 Task: Create a section Epic Expedition and in the section, add a milestone Network Upgrade in the project ArmorTech
Action: Mouse moved to (477, 427)
Screenshot: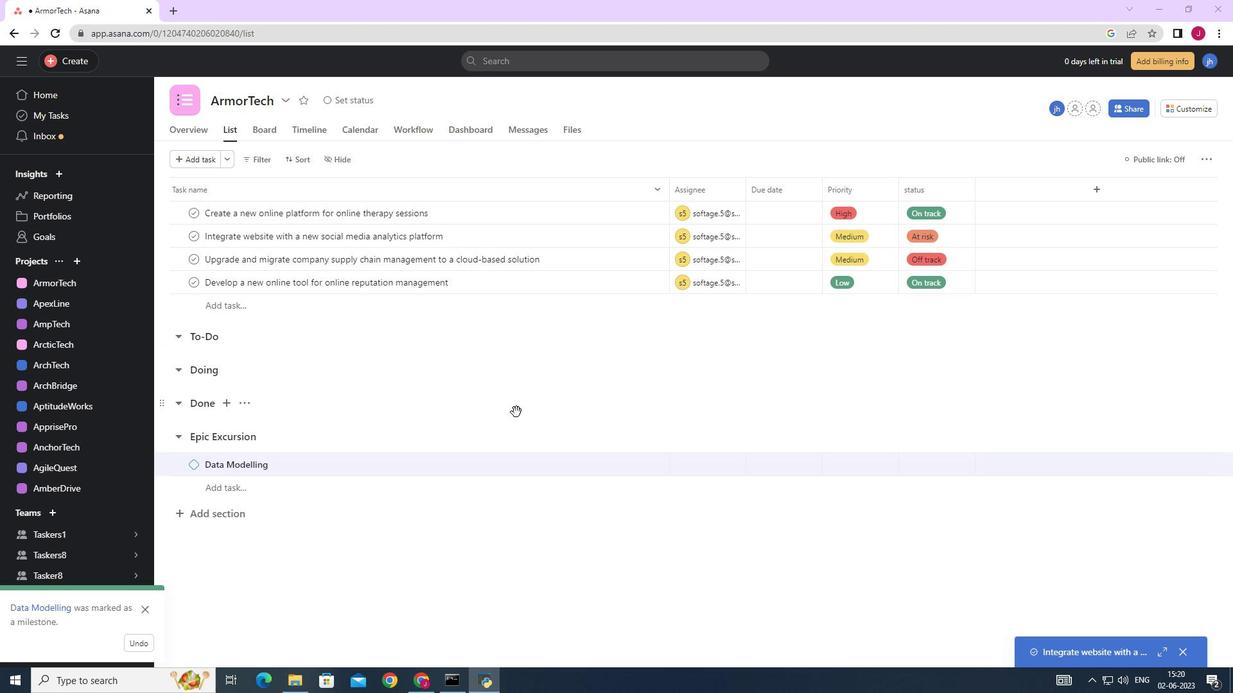 
Action: Mouse scrolled (477, 427) with delta (0, 0)
Screenshot: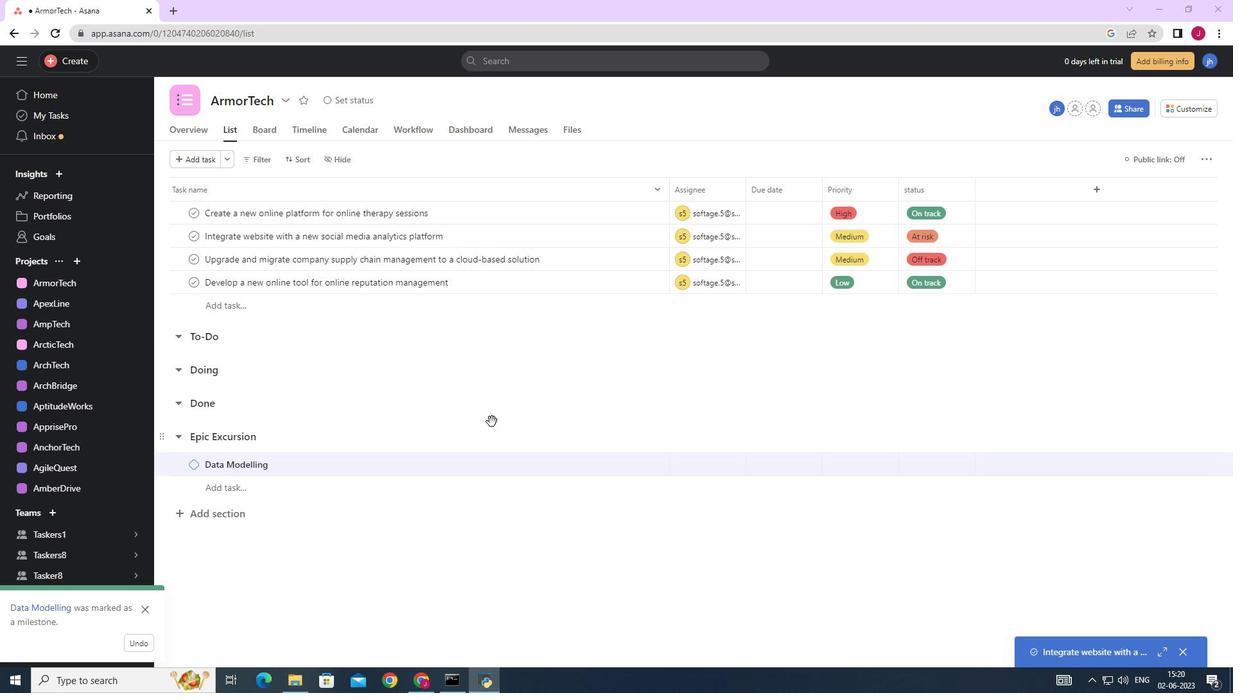 
Action: Mouse moved to (477, 427)
Screenshot: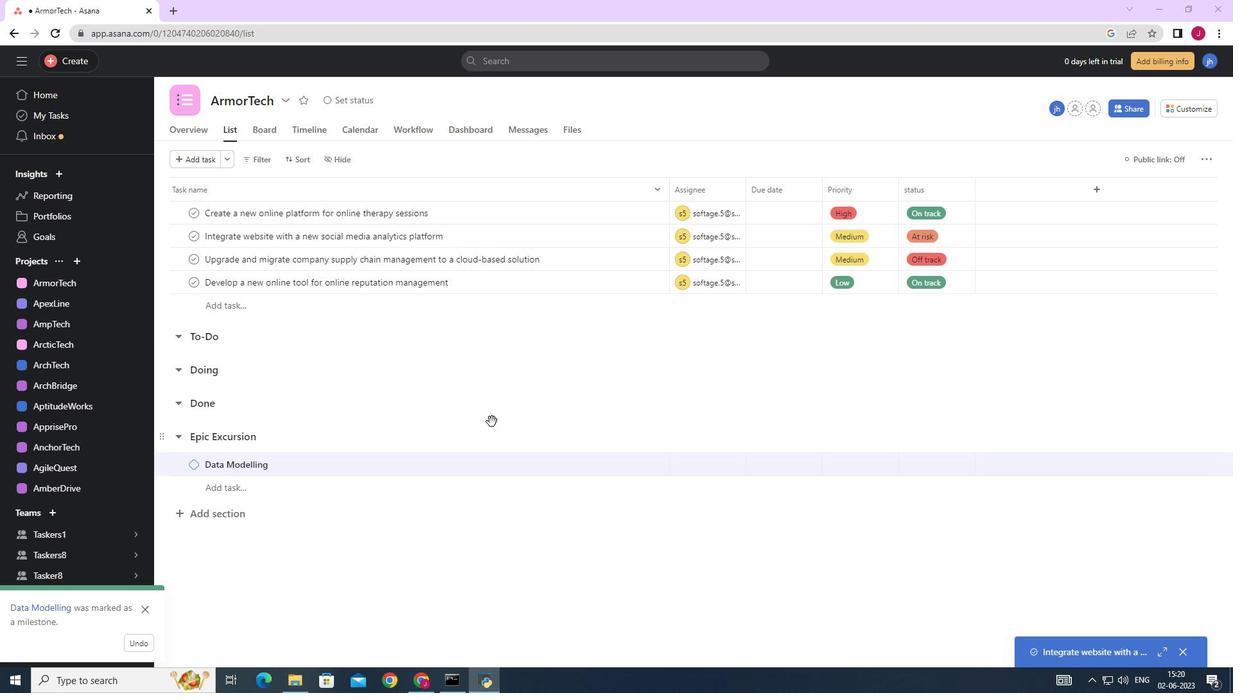 
Action: Mouse scrolled (477, 427) with delta (0, 0)
Screenshot: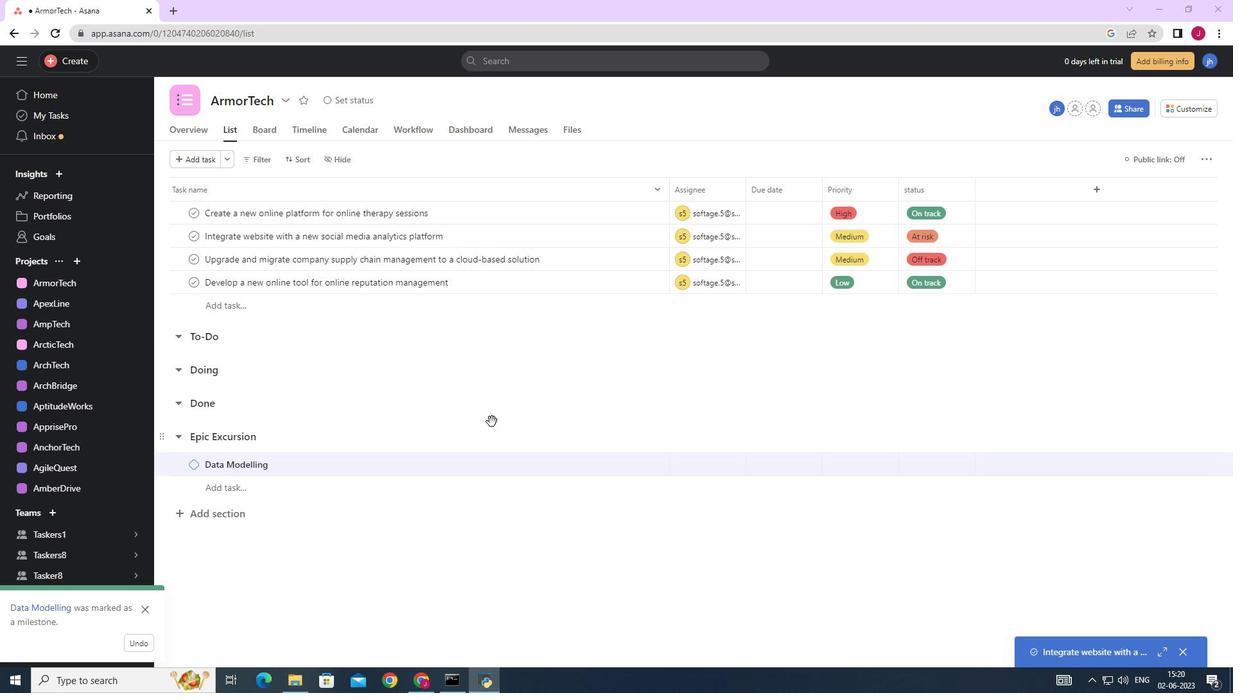 
Action: Mouse scrolled (477, 427) with delta (0, 0)
Screenshot: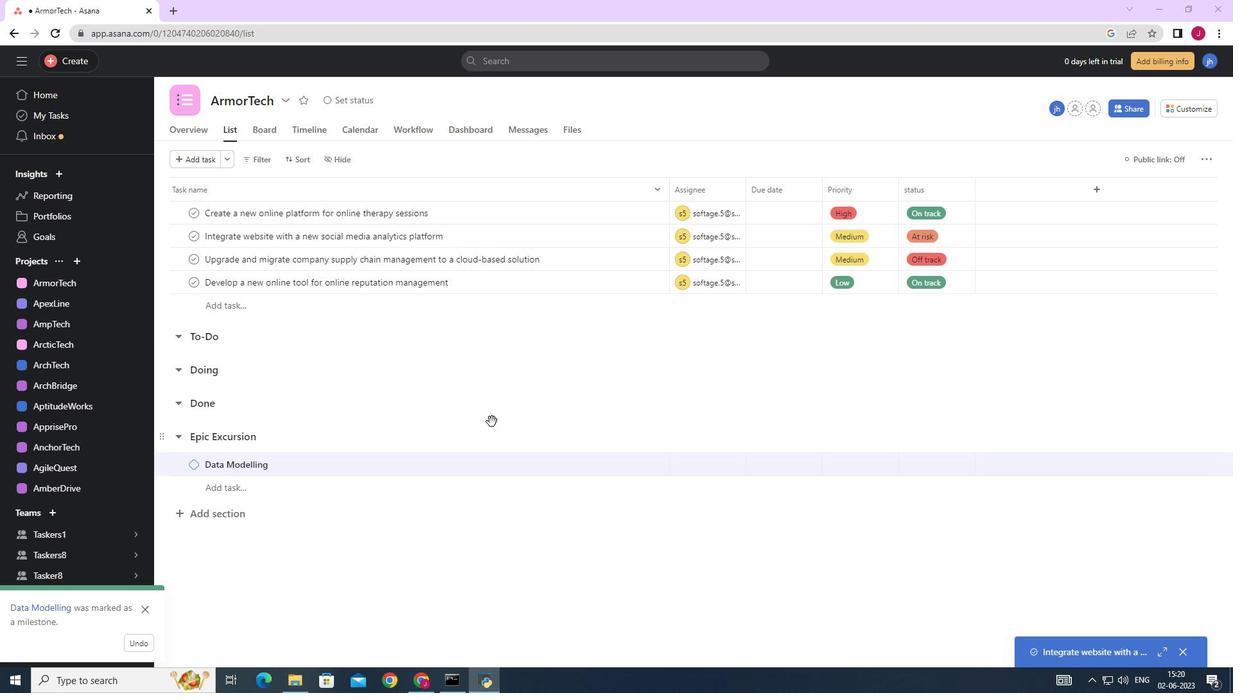 
Action: Mouse scrolled (477, 427) with delta (0, 0)
Screenshot: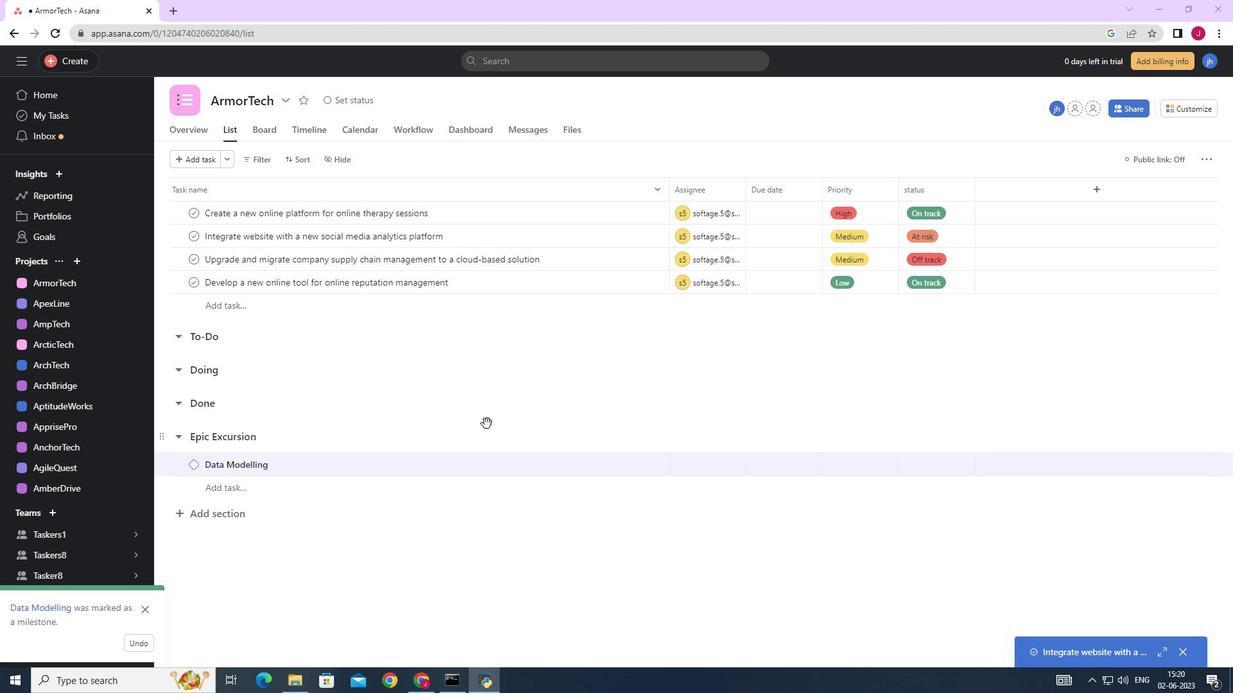 
Action: Mouse moved to (477, 427)
Screenshot: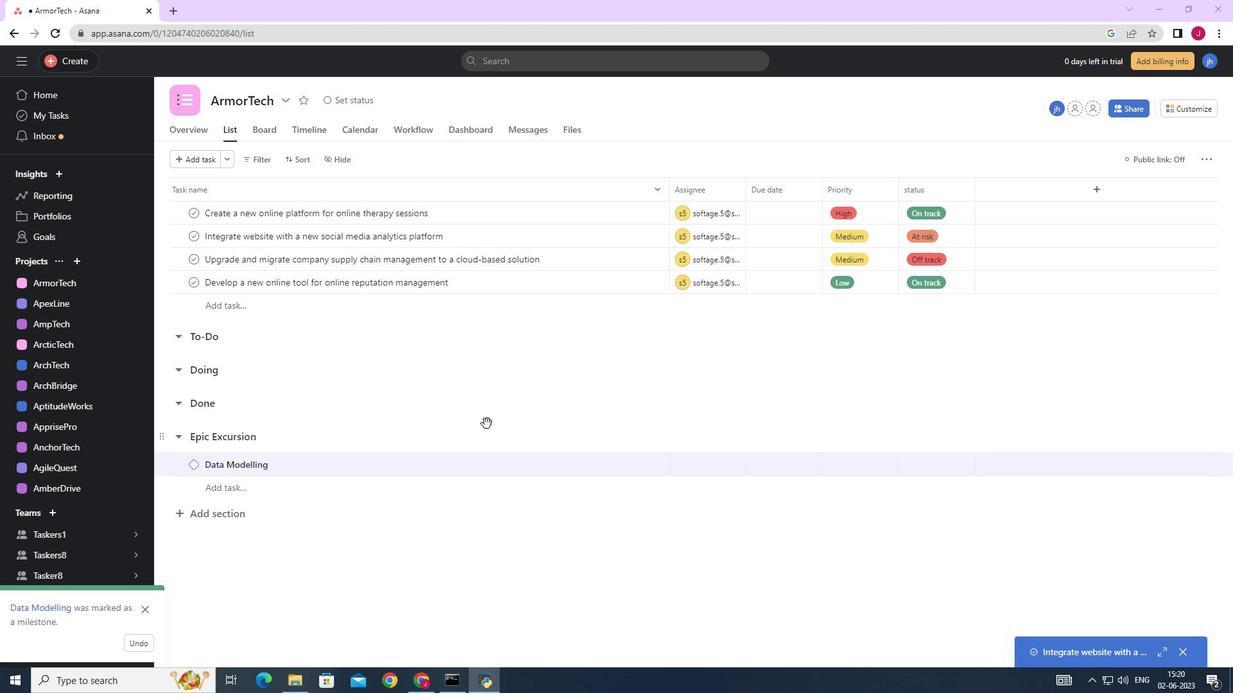 
Action: Mouse scrolled (477, 427) with delta (0, 0)
Screenshot: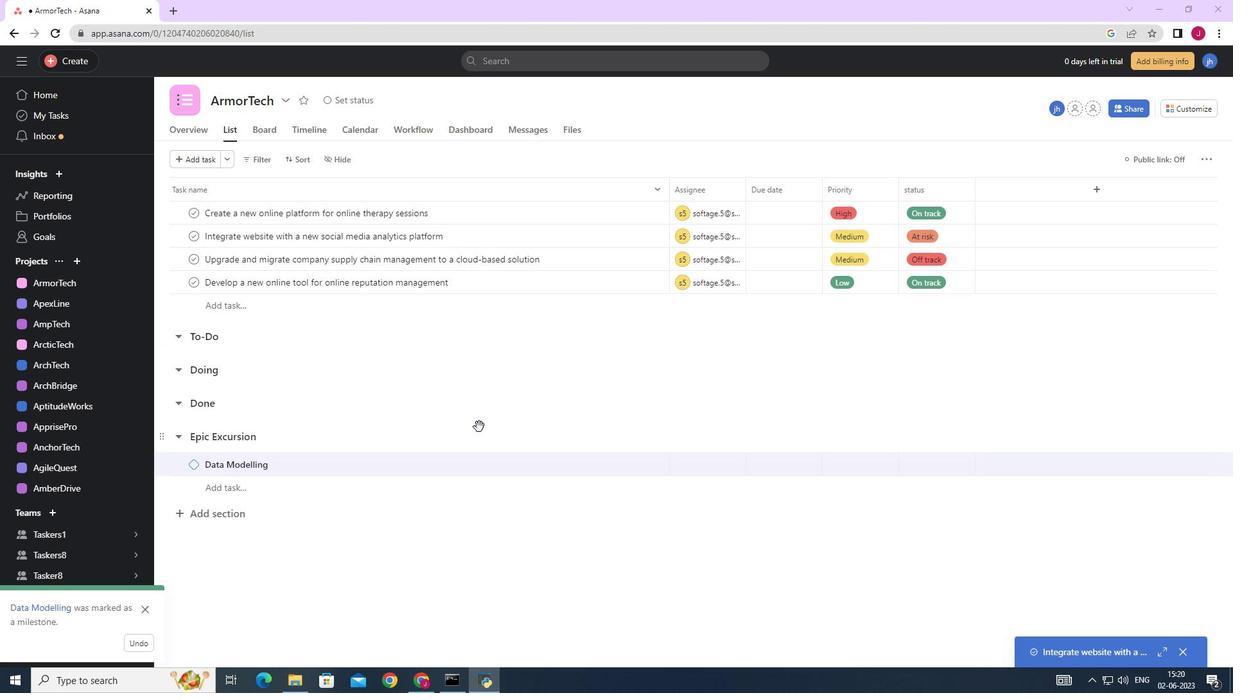 
Action: Mouse moved to (473, 427)
Screenshot: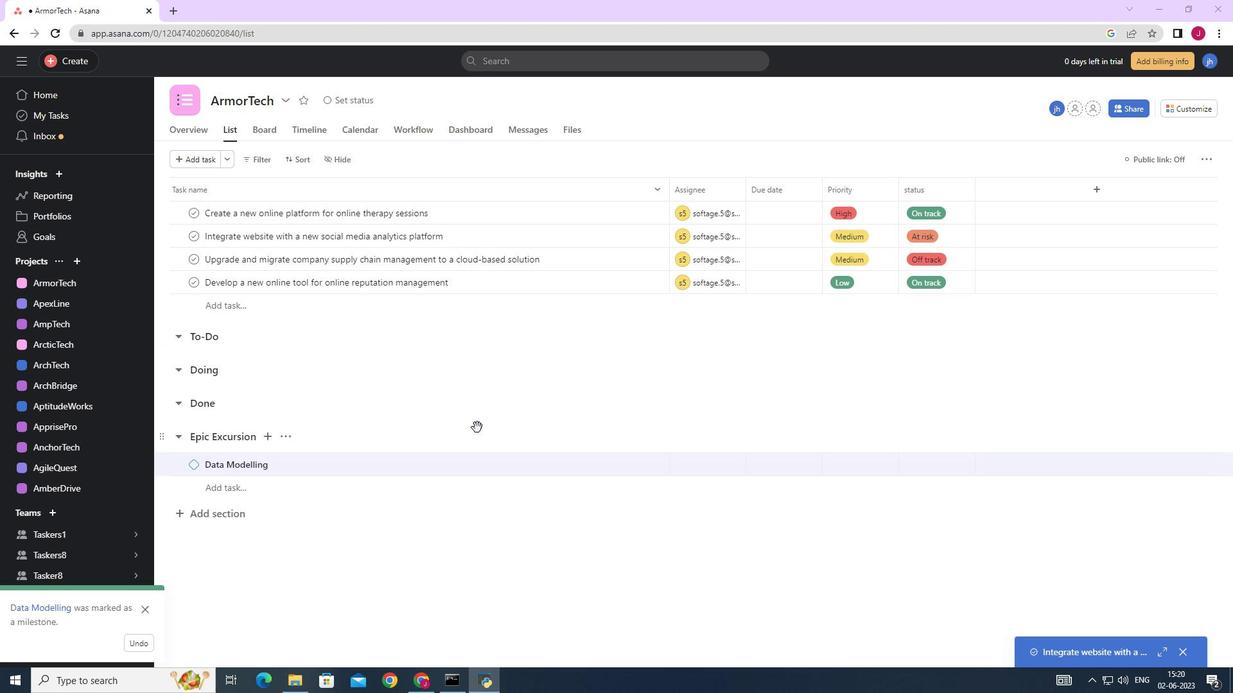 
Action: Mouse scrolled (473, 427) with delta (0, 0)
Screenshot: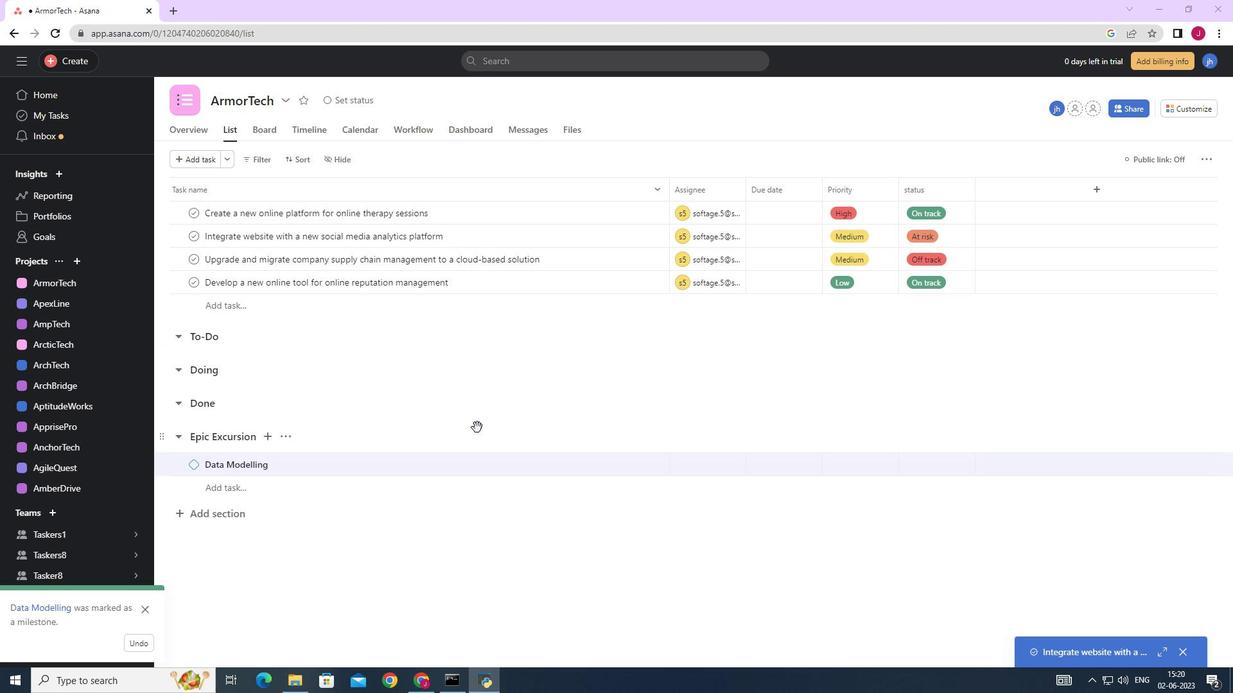 
Action: Mouse moved to (228, 512)
Screenshot: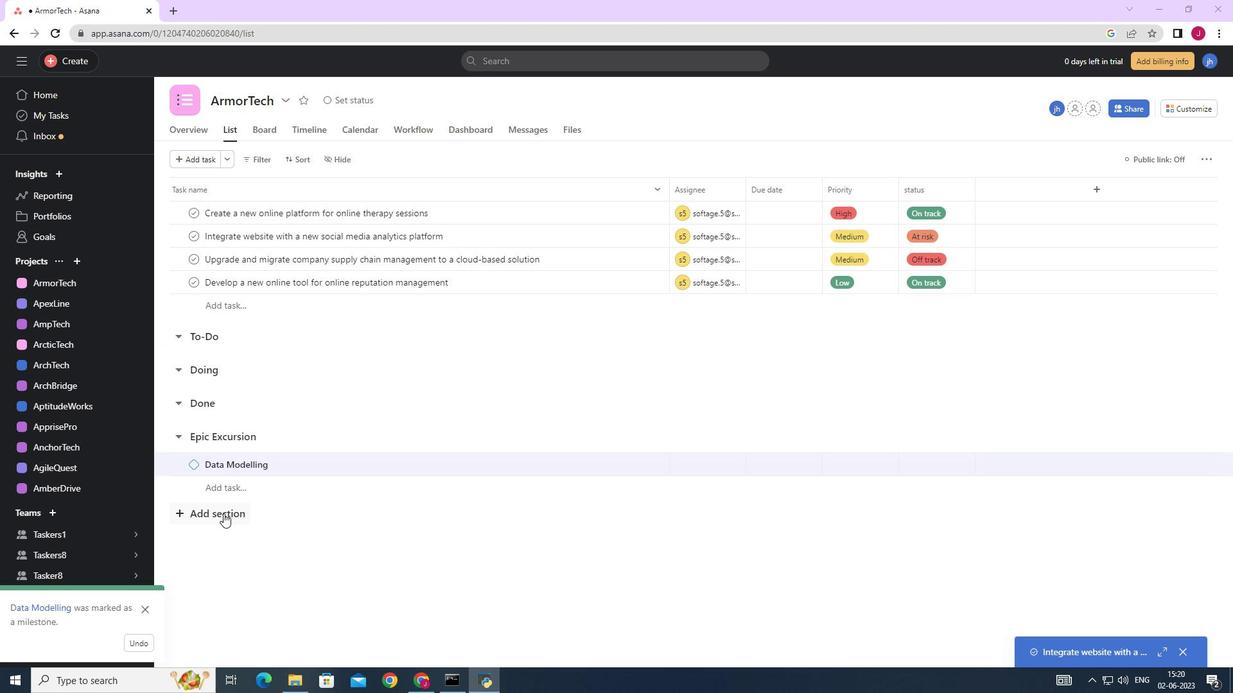 
Action: Mouse pressed left at (228, 512)
Screenshot: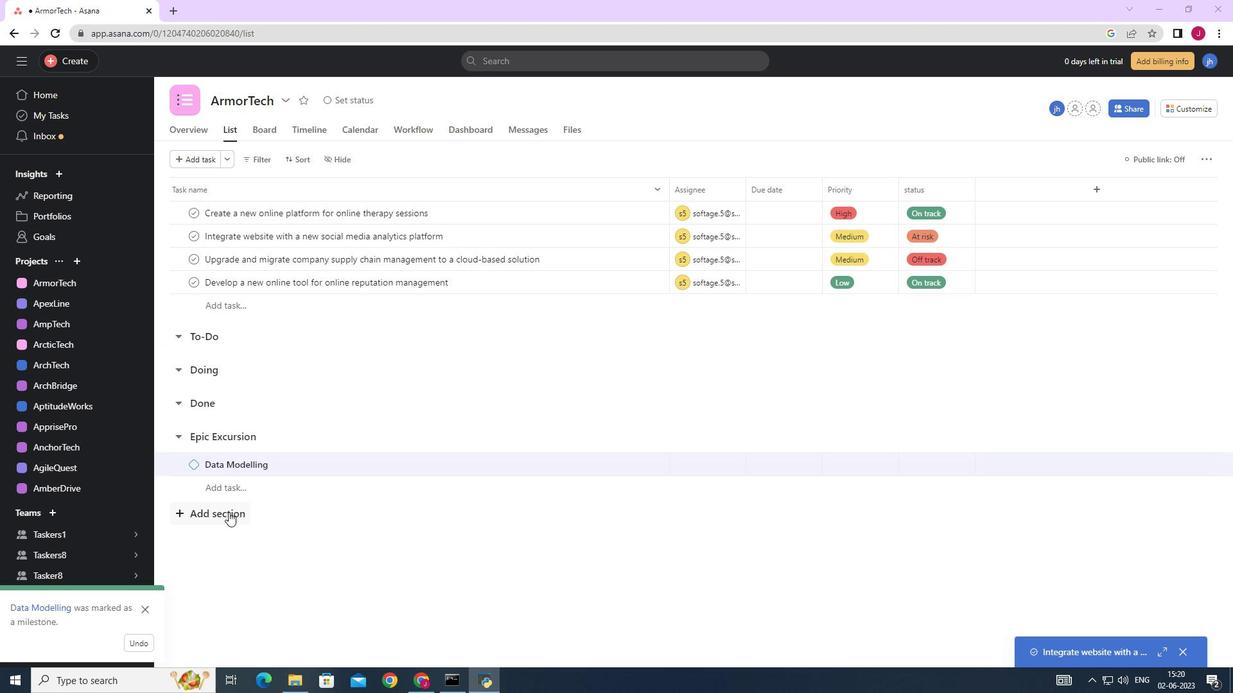 
Action: Mouse moved to (229, 513)
Screenshot: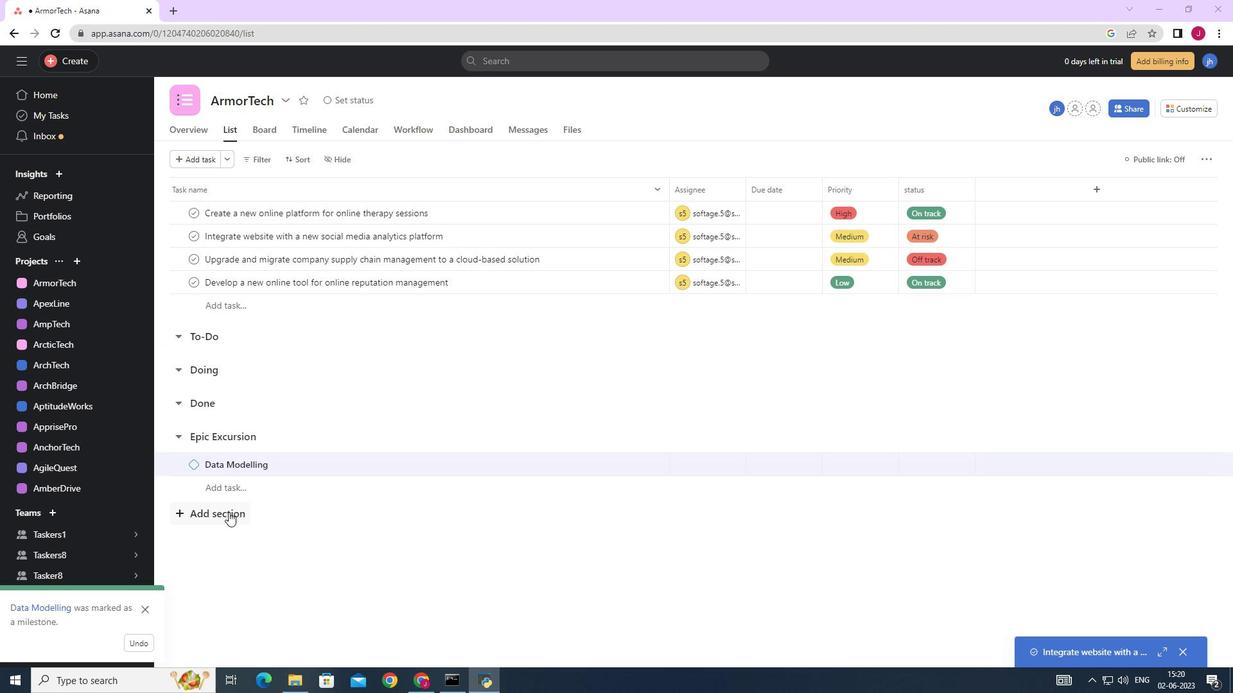 
Action: Key pressed <Key.caps_lock>E<Key.caps_lock>pic<Key.space><Key.caps_lock>E<Key.caps_lock>xpee<Key.backspace>dition<Key.space><Key.enter><Key.caps_lock>N<Key.caps_lock>etwork<Key.space><Key.caps_lock>U<Key.caps_lock>pgrade<Key.space>
Screenshot: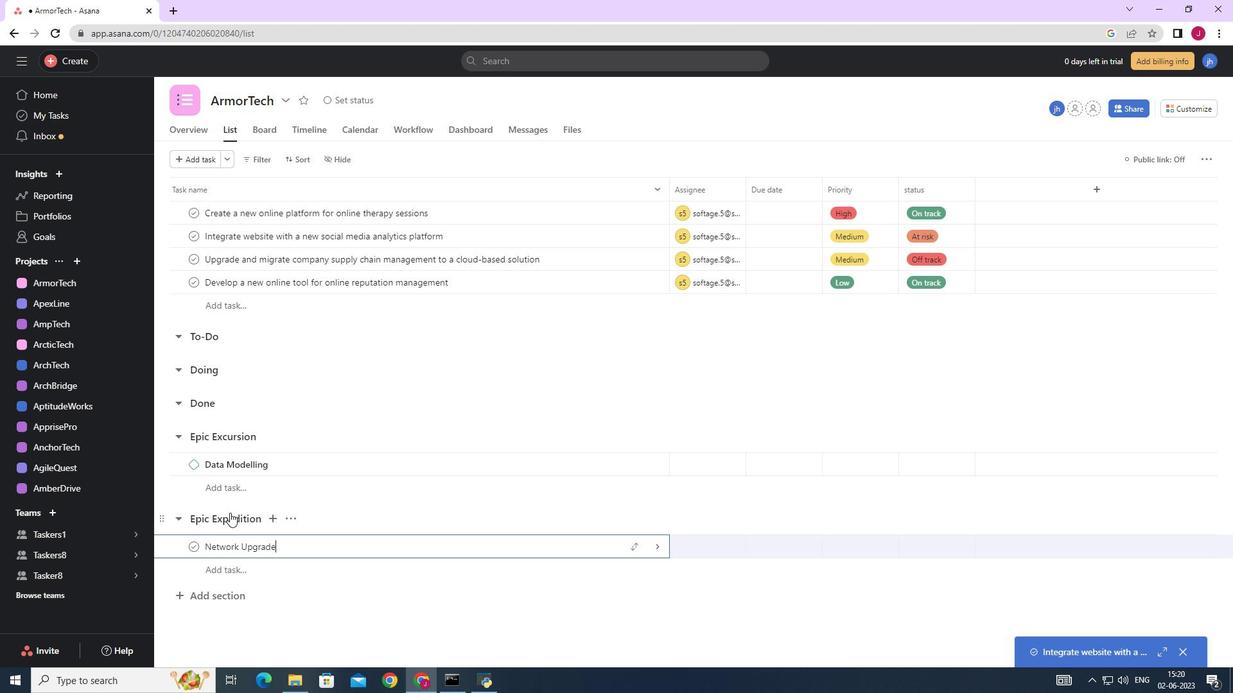 
Action: Mouse moved to (661, 549)
Screenshot: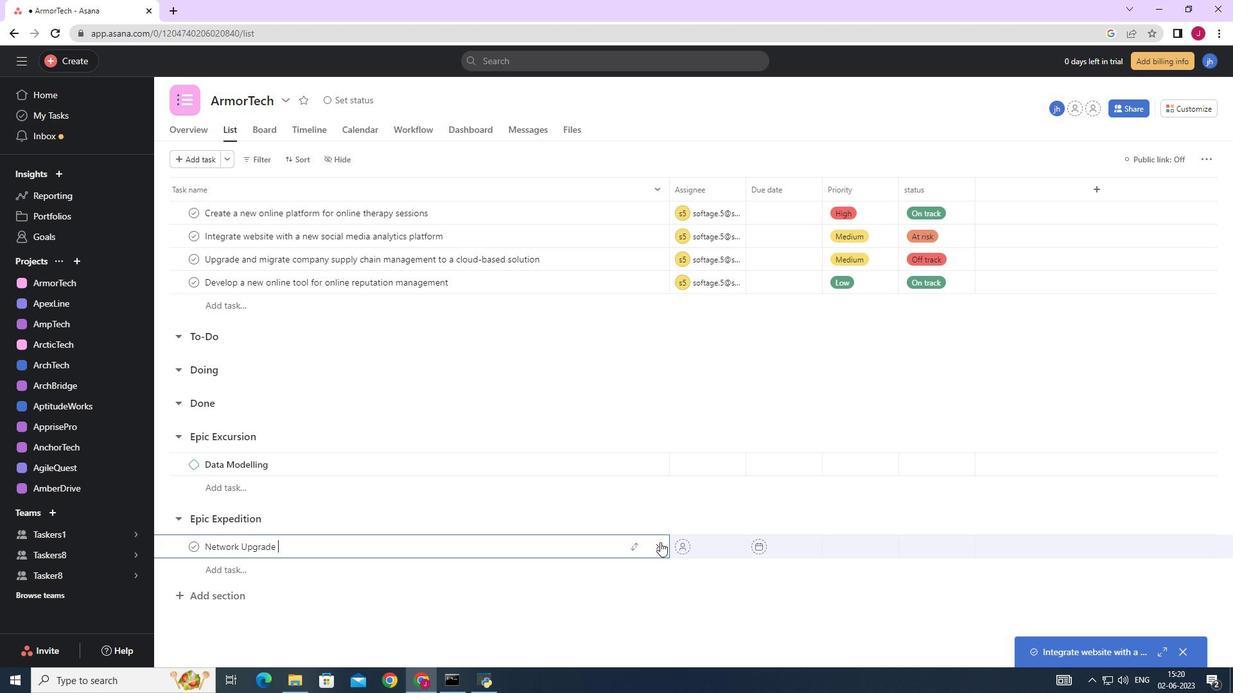 
Action: Mouse pressed left at (661, 549)
Screenshot: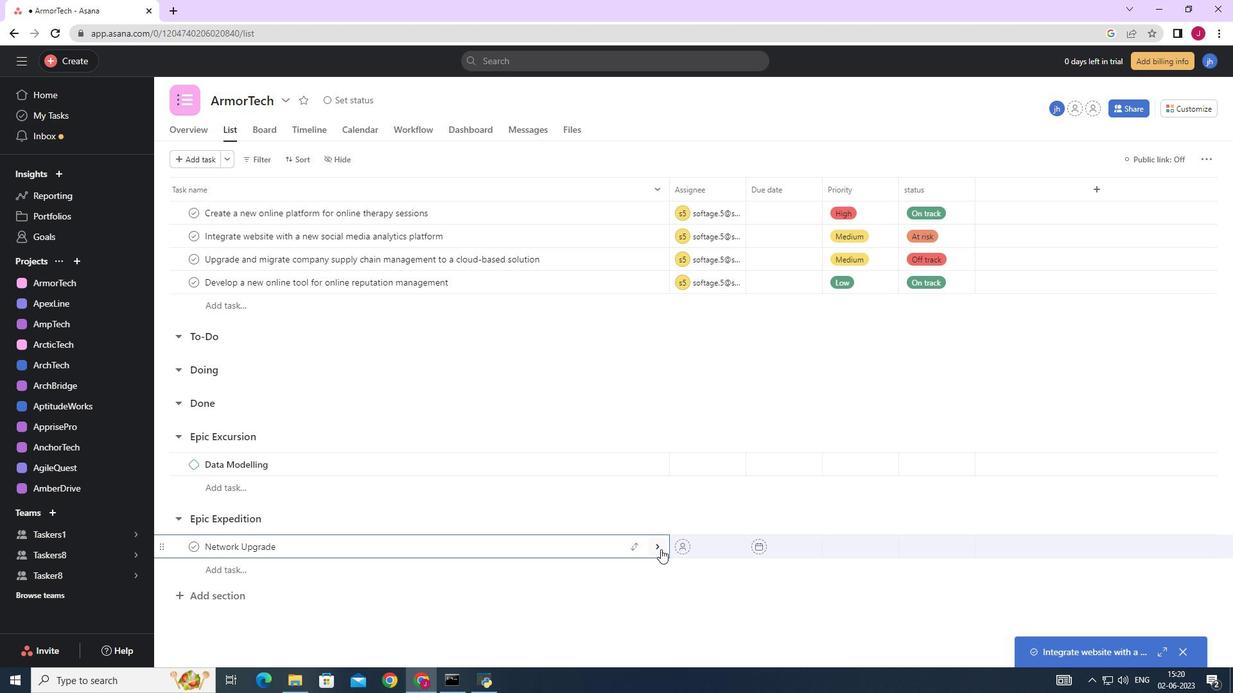 
Action: Mouse moved to (1182, 156)
Screenshot: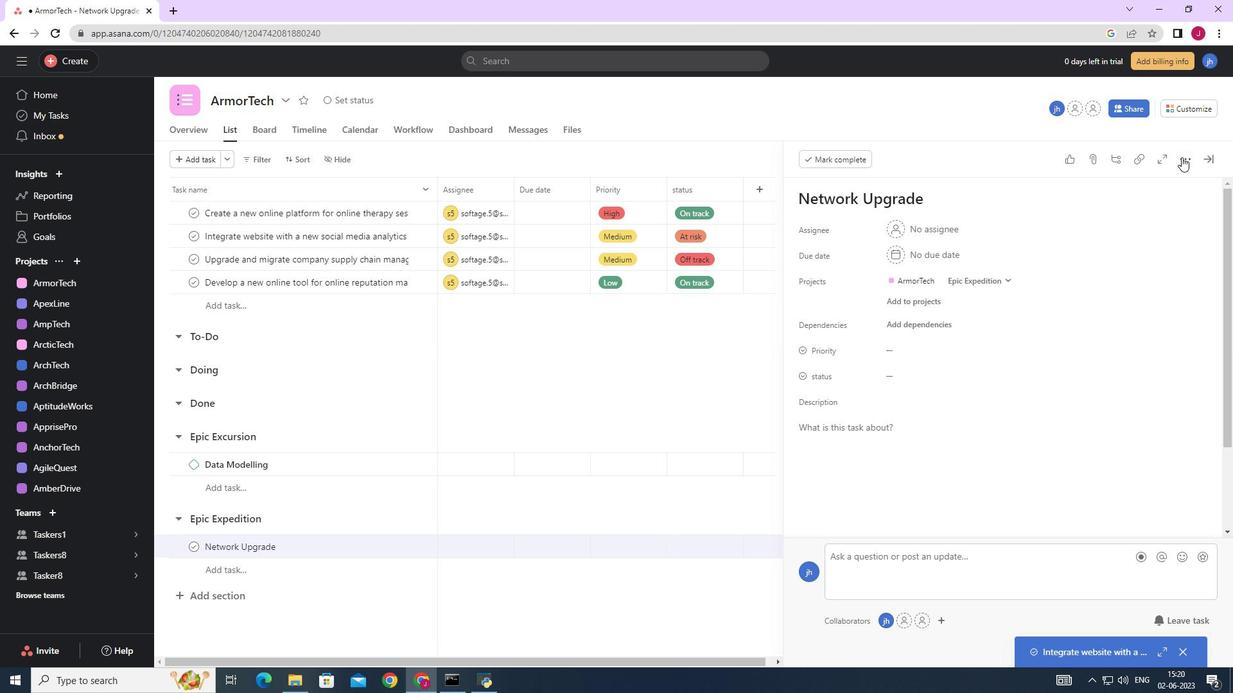 
Action: Mouse pressed left at (1182, 156)
Screenshot: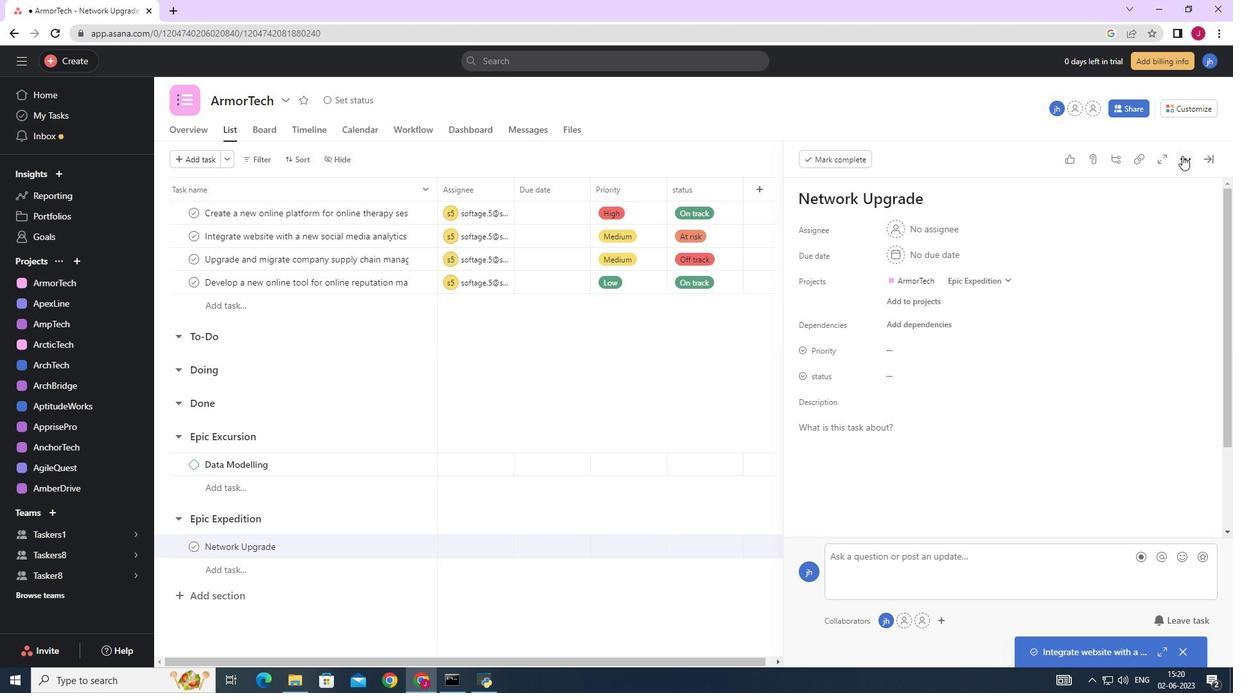 
Action: Mouse moved to (1090, 211)
Screenshot: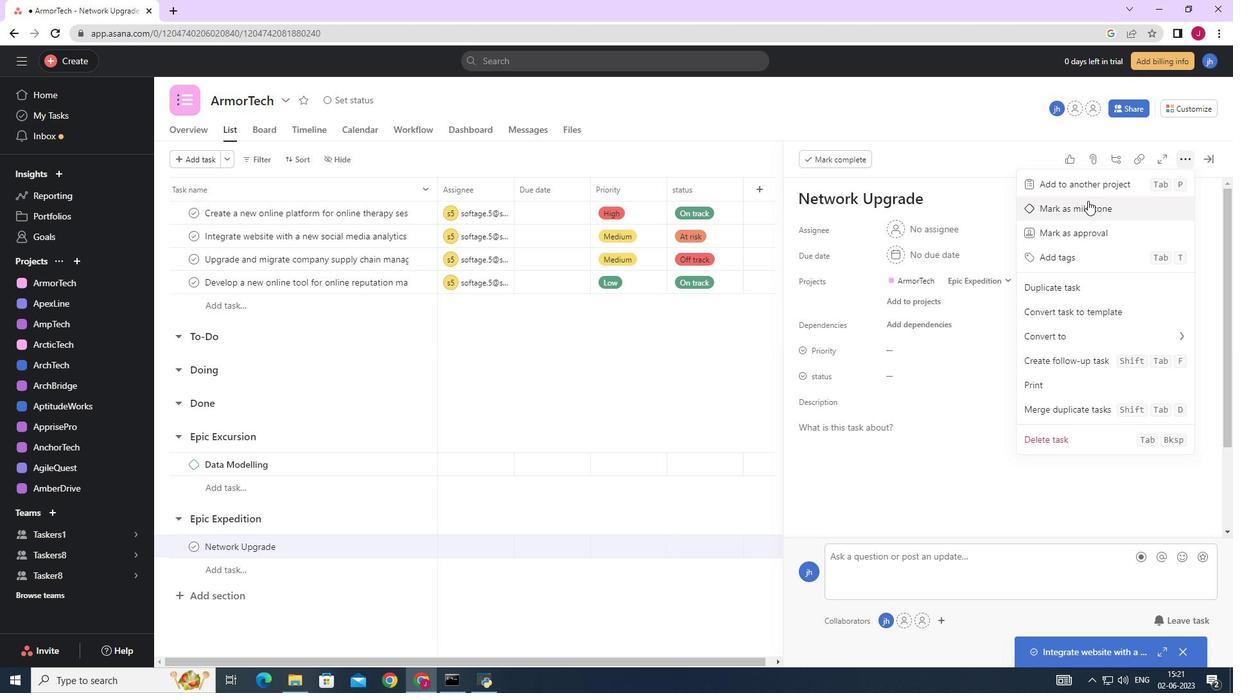 
Action: Mouse pressed left at (1090, 211)
Screenshot: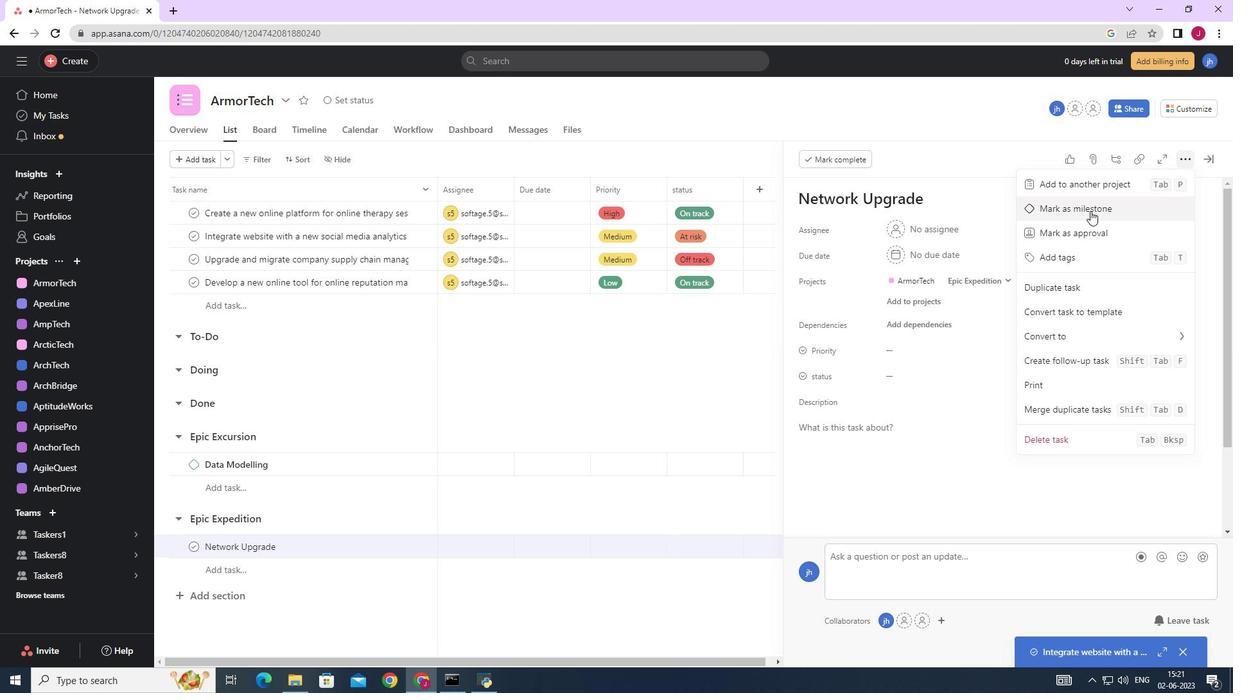 
Action: Mouse moved to (1209, 159)
Screenshot: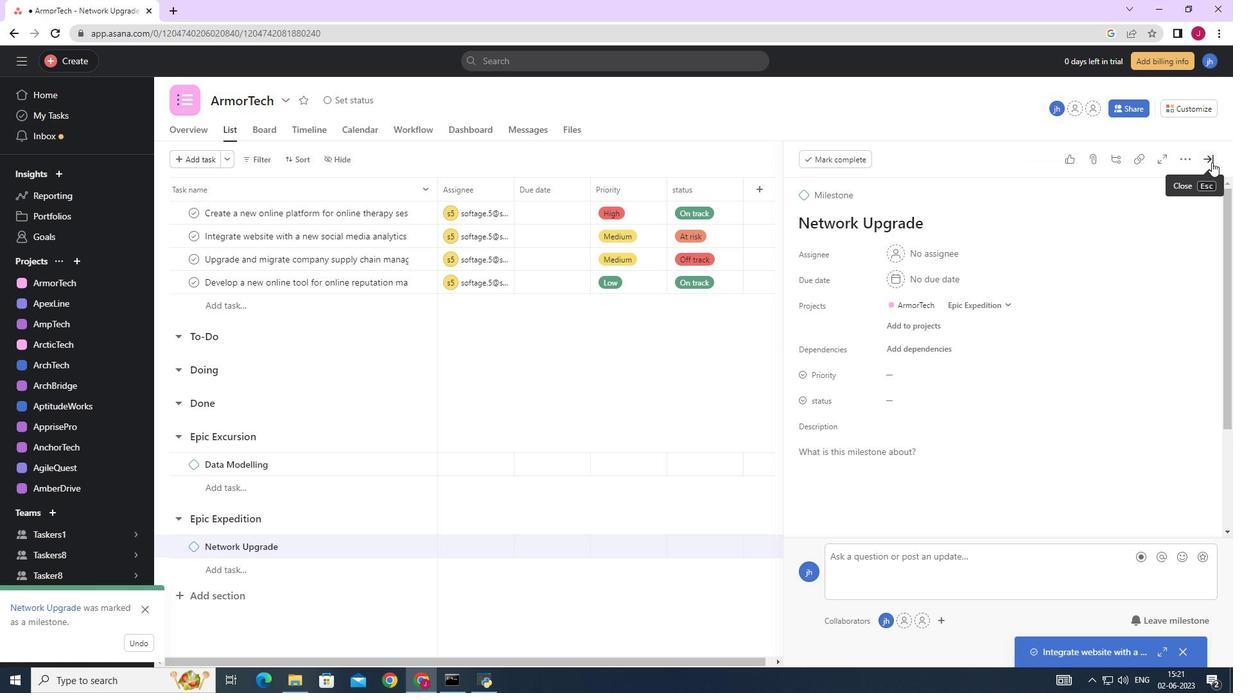 
Action: Mouse pressed left at (1209, 159)
Screenshot: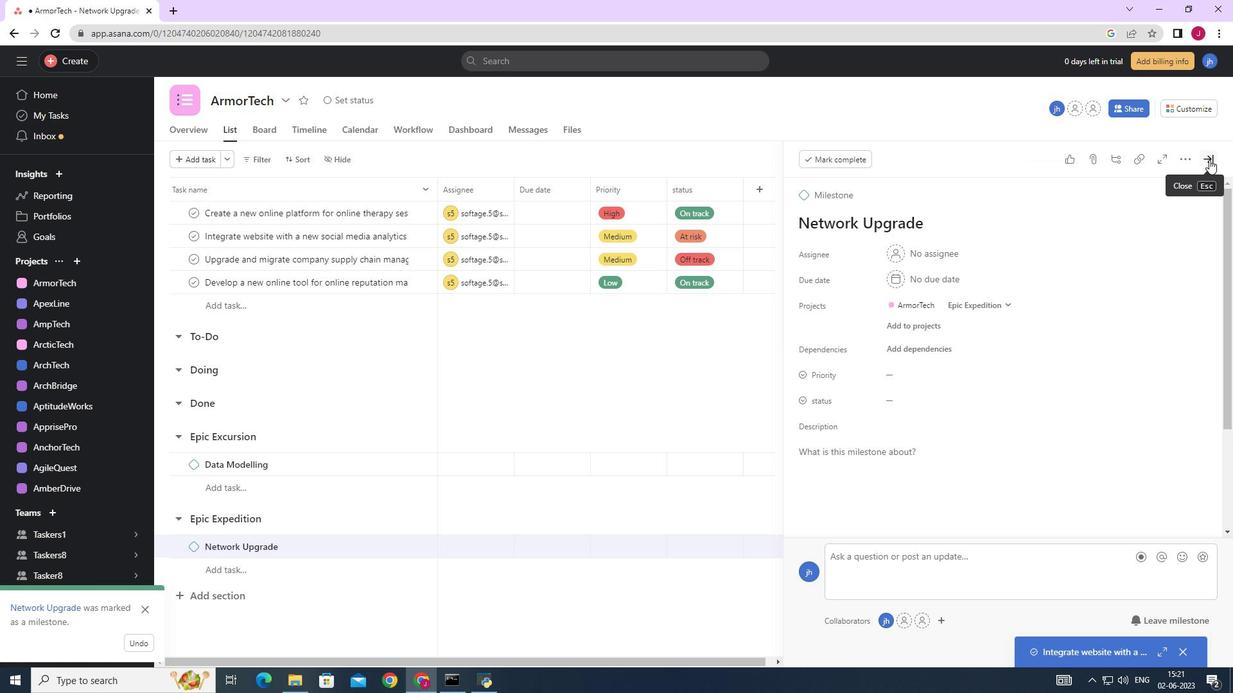 
